 Task: Select the focusno scroll option in the auto reveal.
Action: Mouse moved to (25, 596)
Screenshot: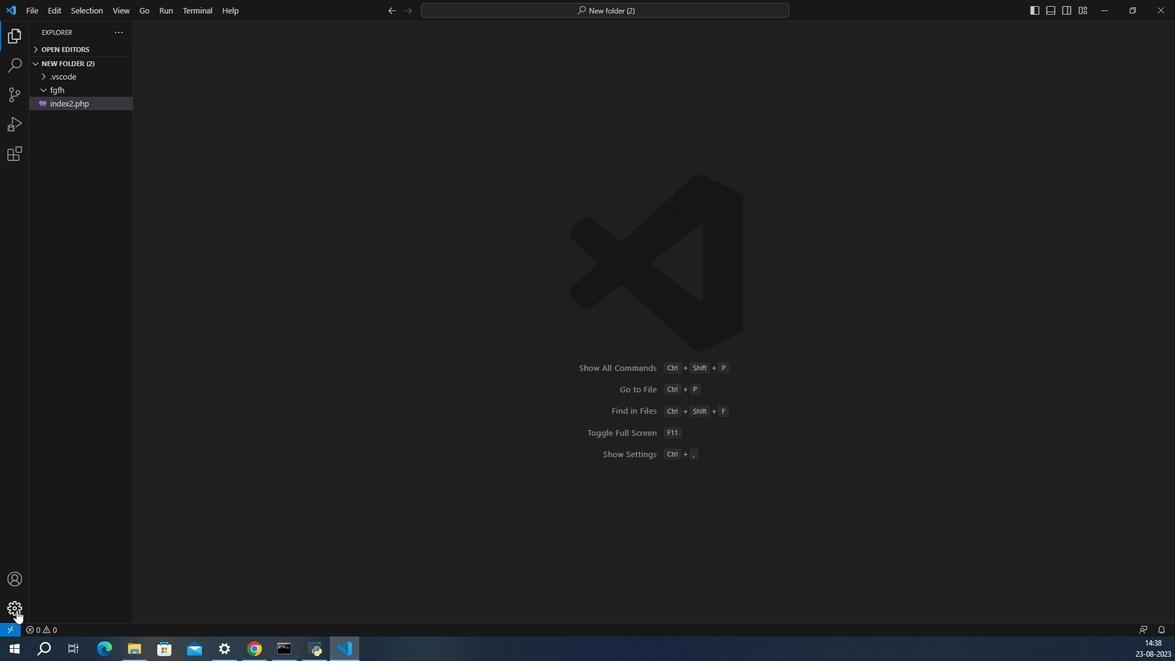 
Action: Mouse pressed left at (25, 596)
Screenshot: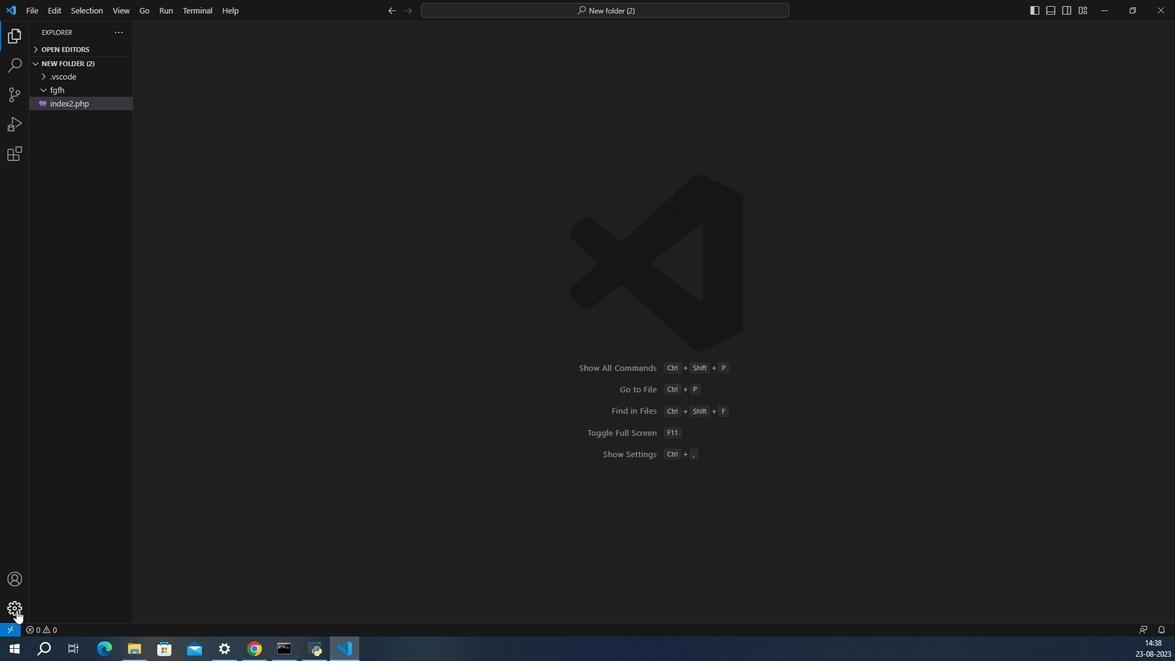 
Action: Mouse moved to (66, 499)
Screenshot: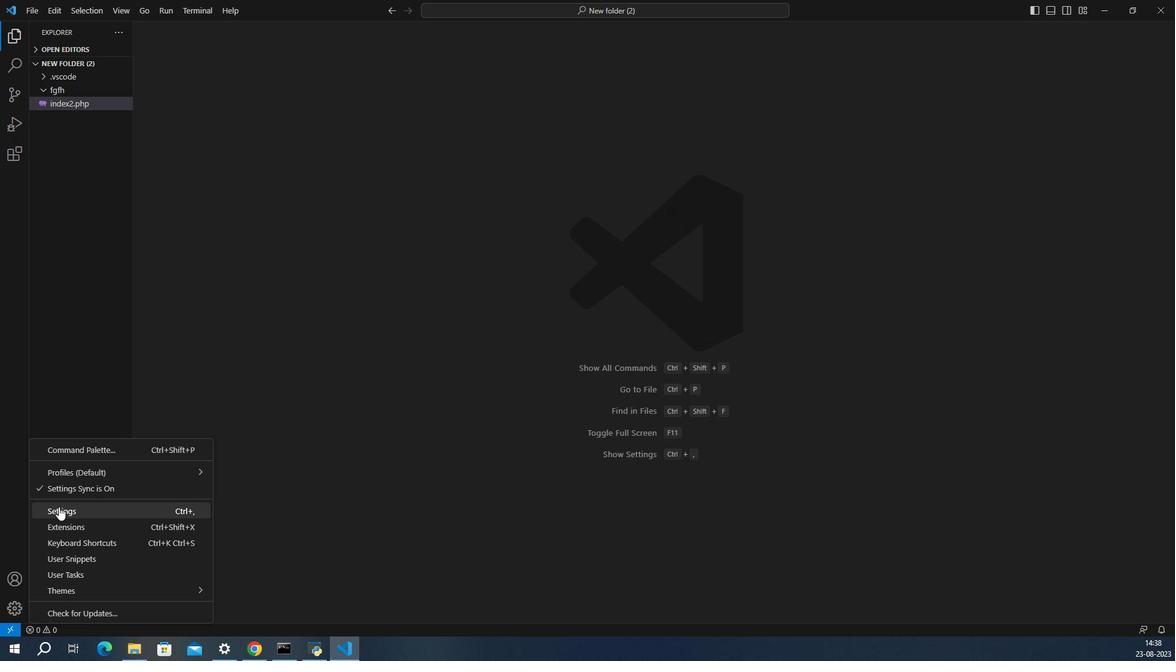 
Action: Mouse pressed left at (66, 499)
Screenshot: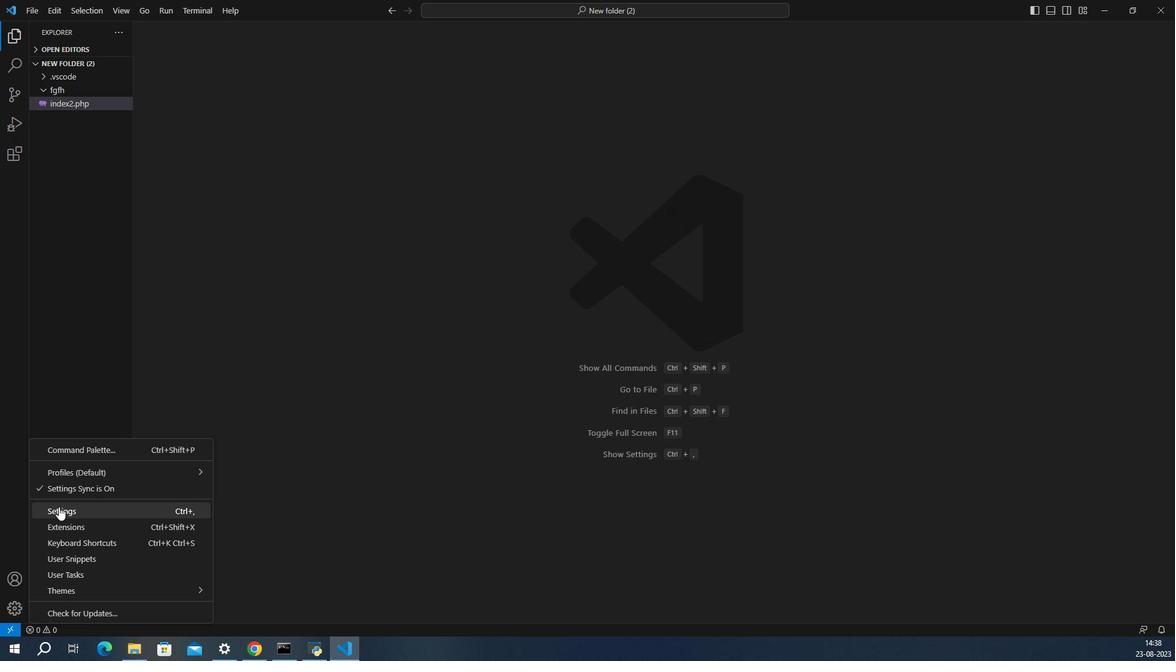 
Action: Mouse moved to (569, 320)
Screenshot: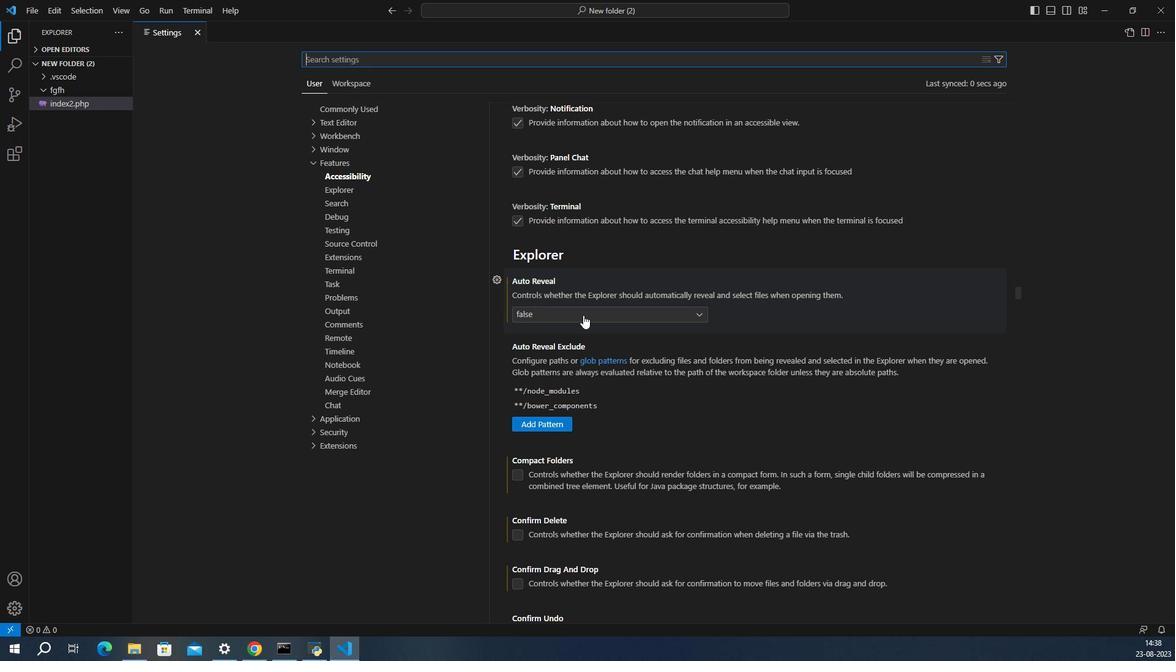 
Action: Mouse pressed left at (569, 320)
Screenshot: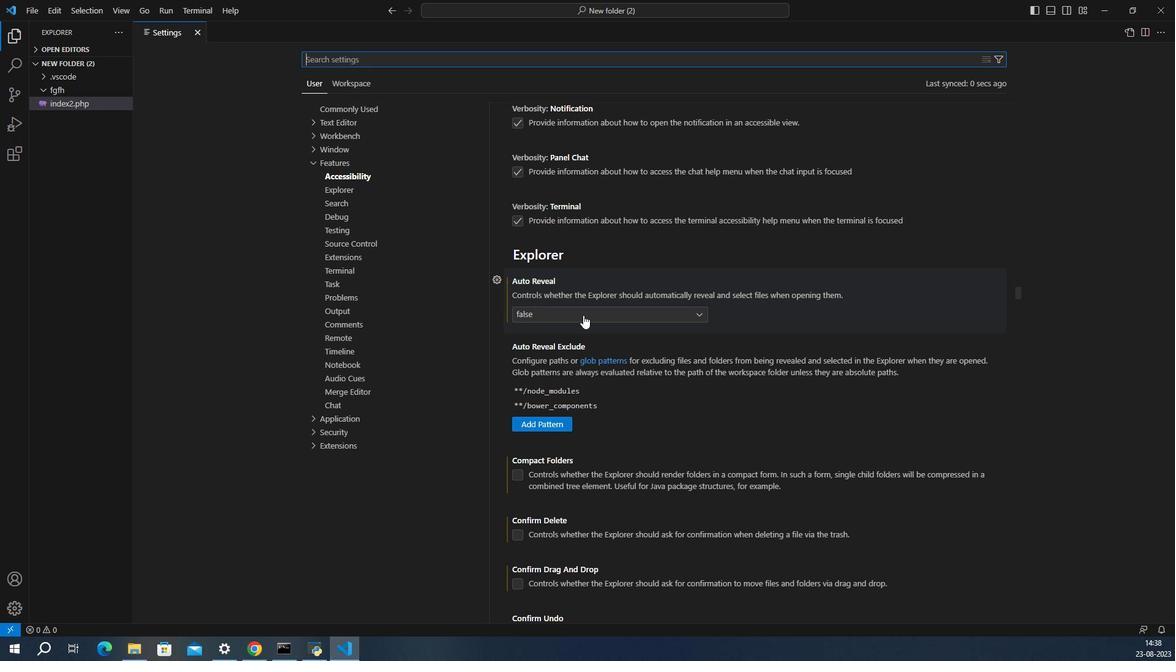 
Action: Mouse moved to (520, 364)
Screenshot: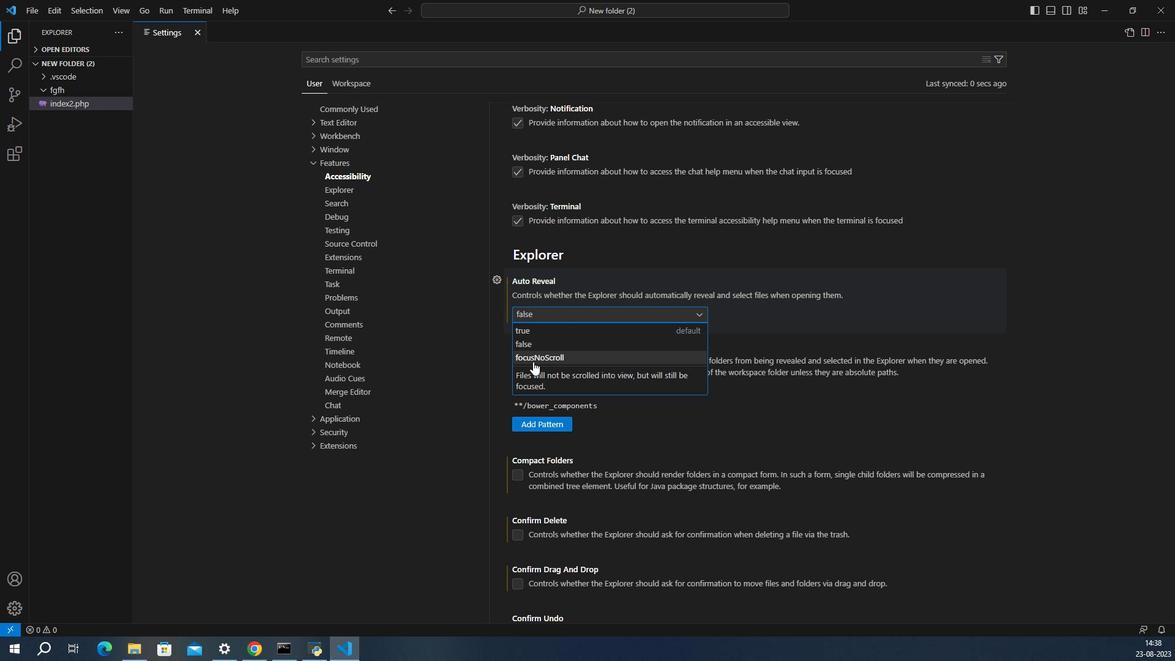 
Action: Mouse pressed left at (520, 364)
Screenshot: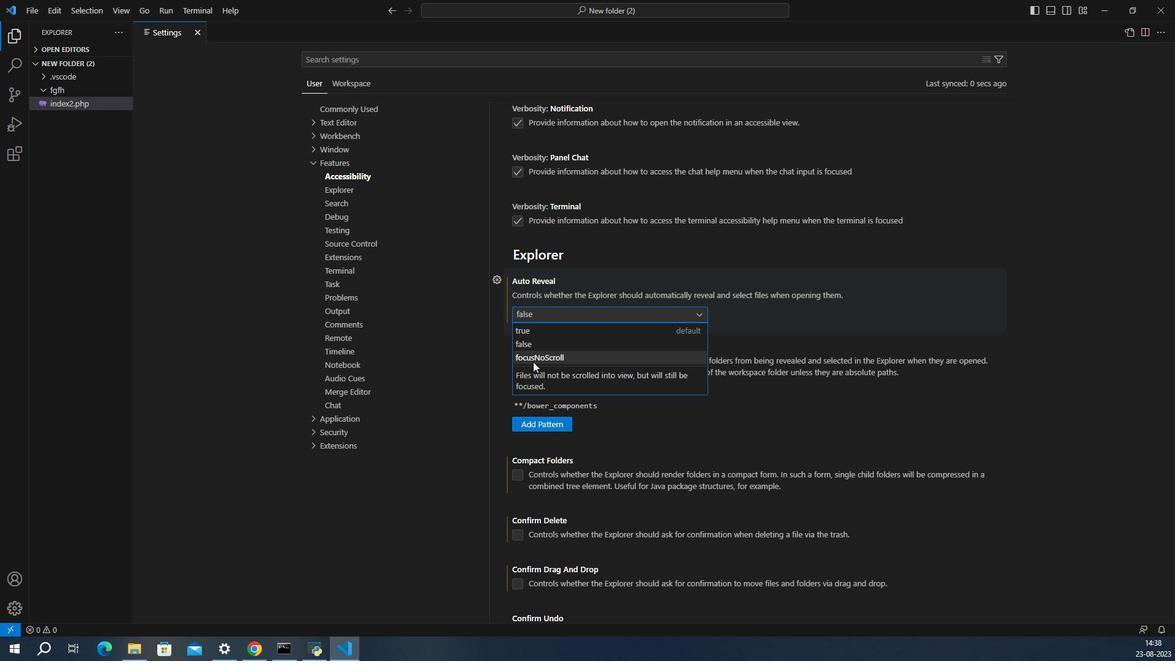 
Action: Mouse moved to (506, 336)
Screenshot: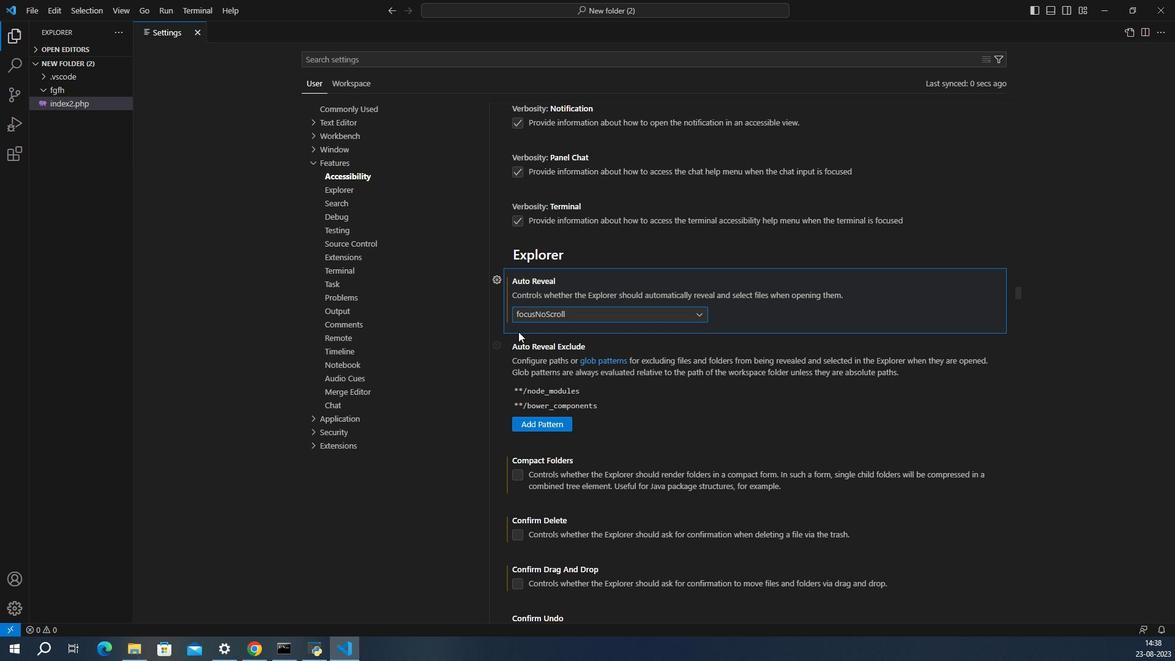 
